 Task: Add Sprouts B-12 W/ Folic Acid & Vit B6 to the cart.
Action: Mouse moved to (19, 87)
Screenshot: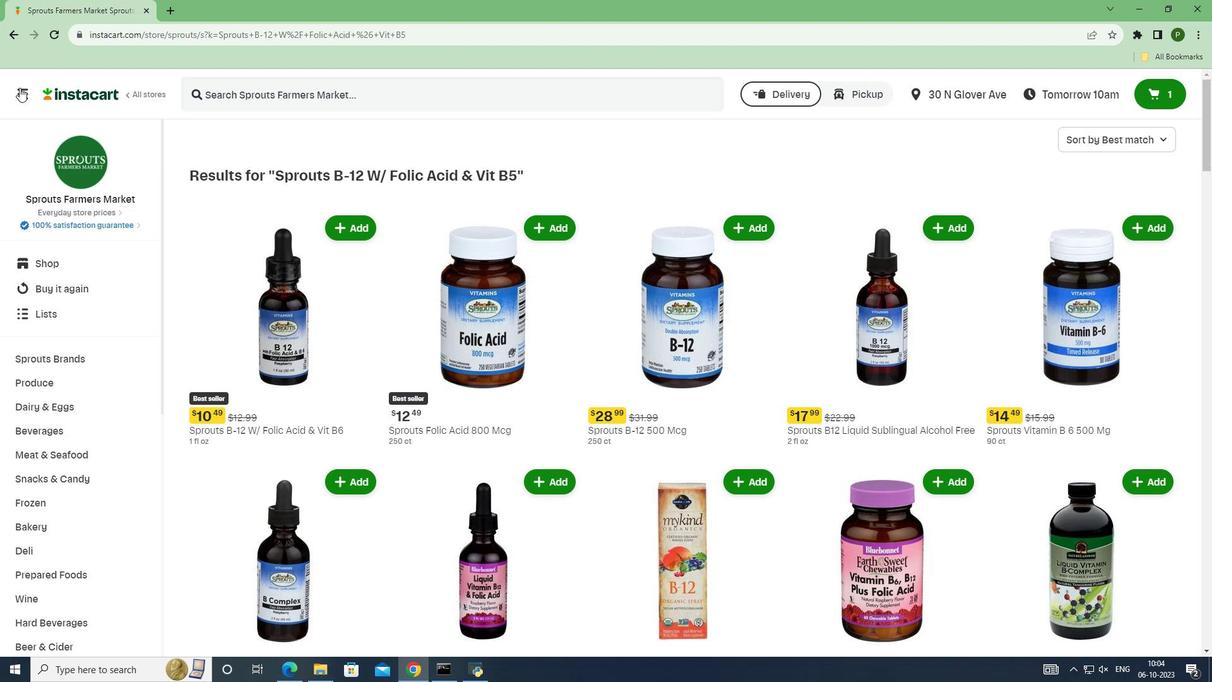 
Action: Mouse pressed left at (19, 87)
Screenshot: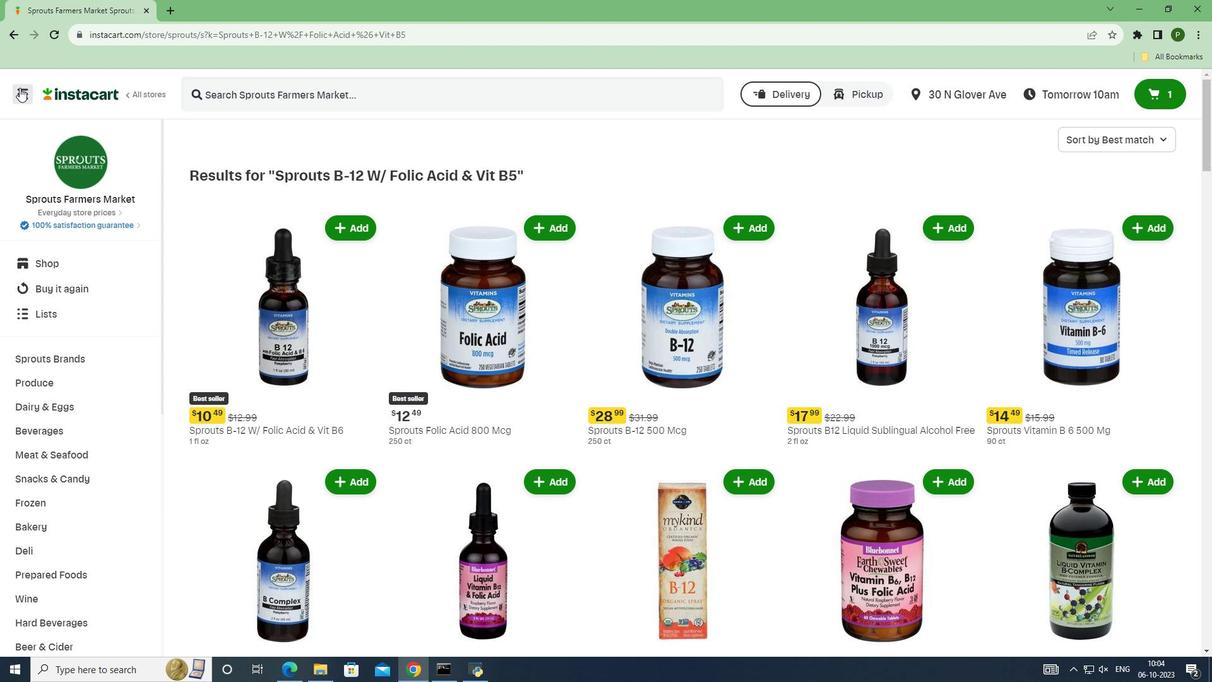 
Action: Mouse moved to (65, 331)
Screenshot: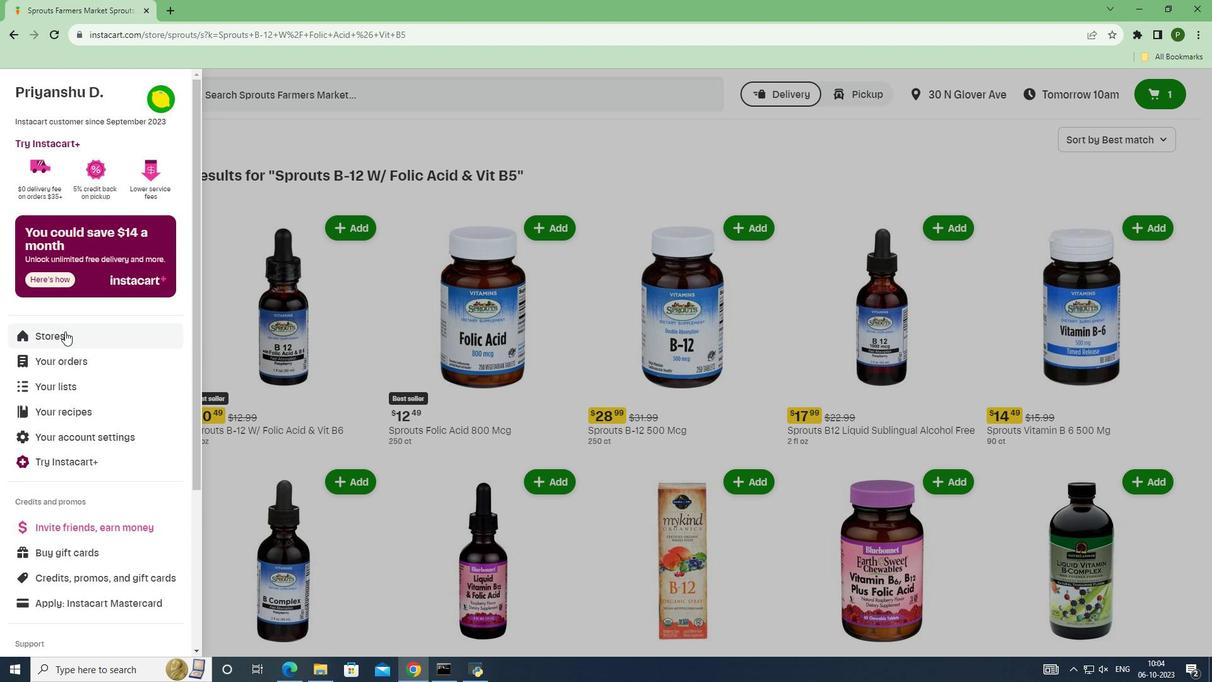 
Action: Mouse pressed left at (65, 331)
Screenshot: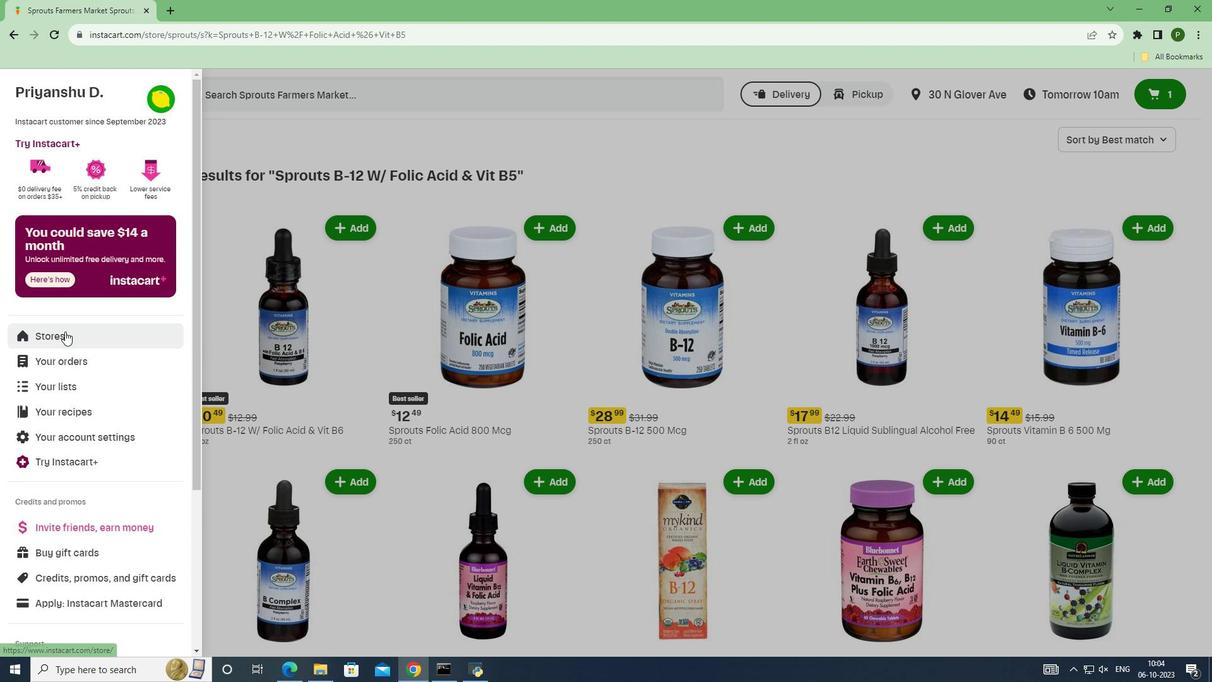 
Action: Mouse moved to (289, 150)
Screenshot: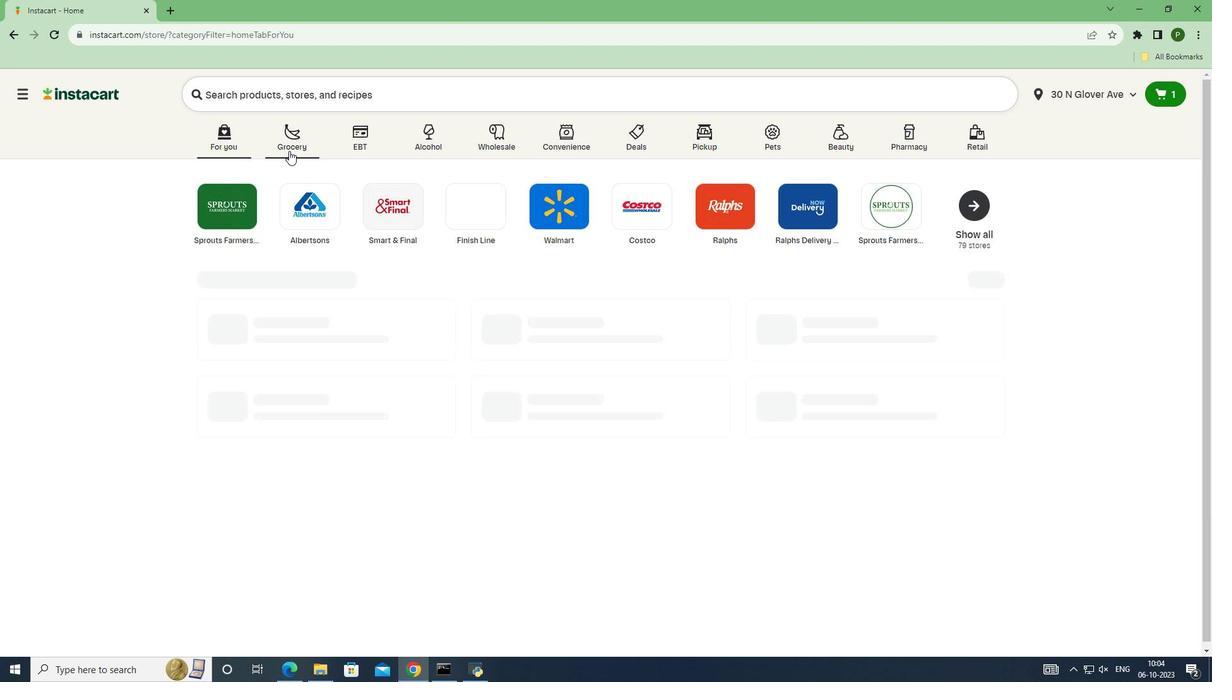 
Action: Mouse pressed left at (289, 150)
Screenshot: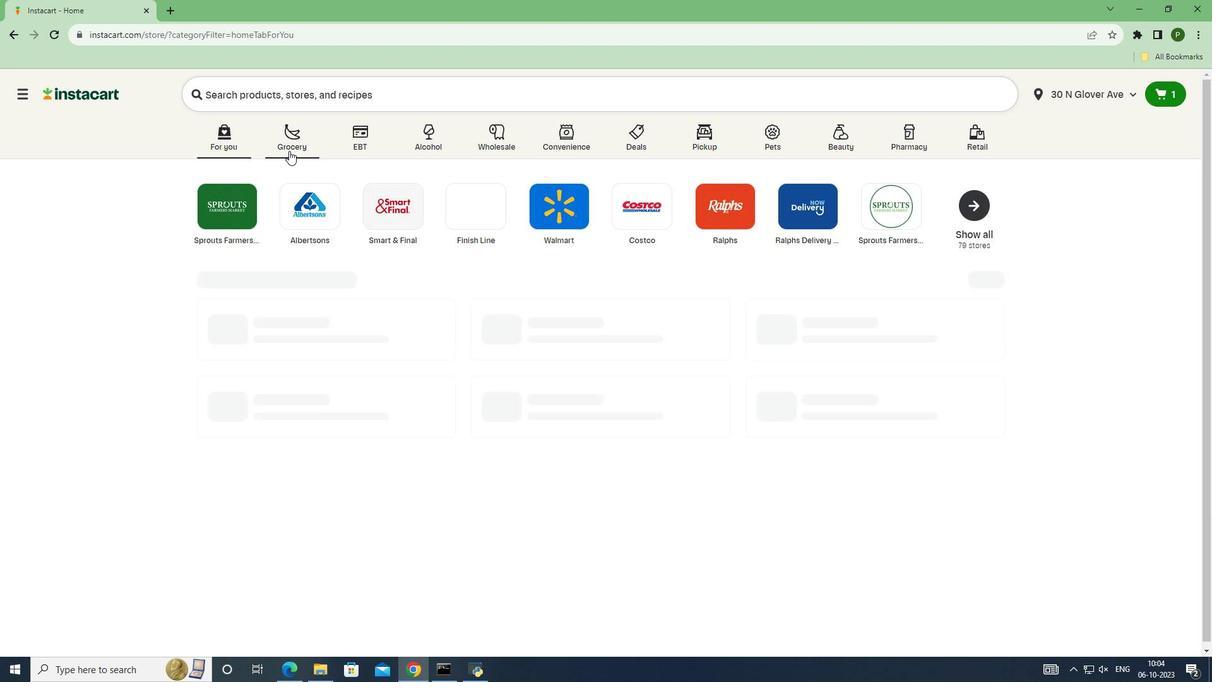 
Action: Mouse moved to (452, 242)
Screenshot: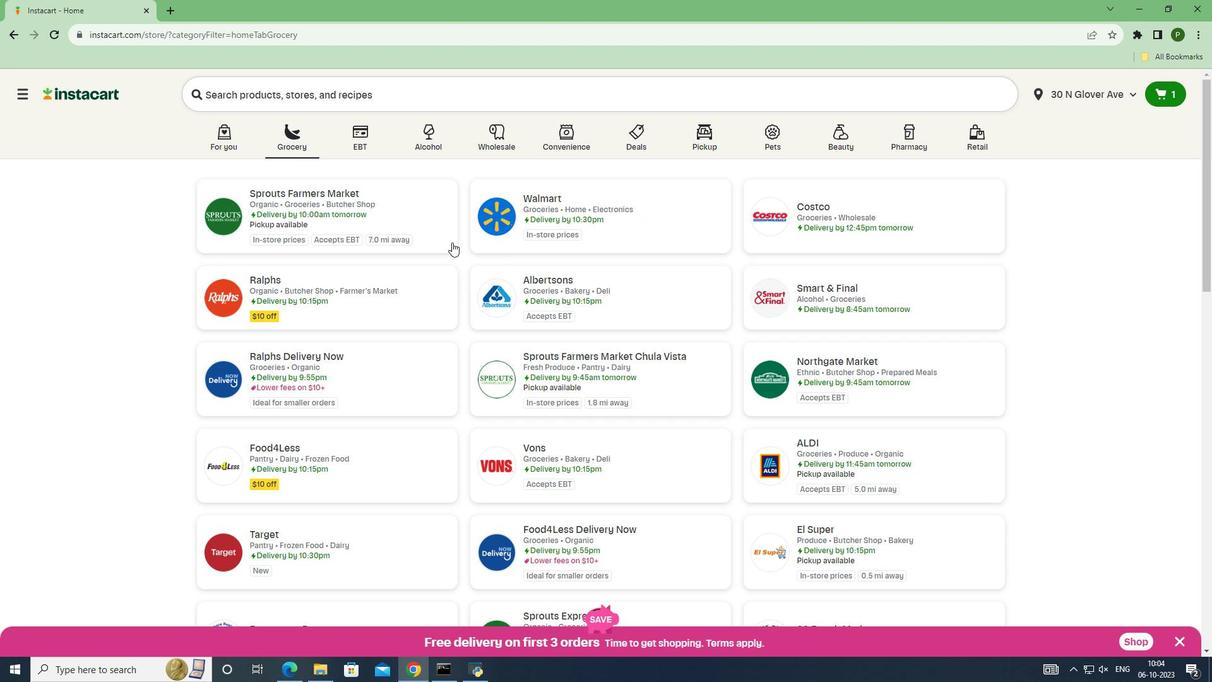 
Action: Mouse pressed left at (452, 242)
Screenshot: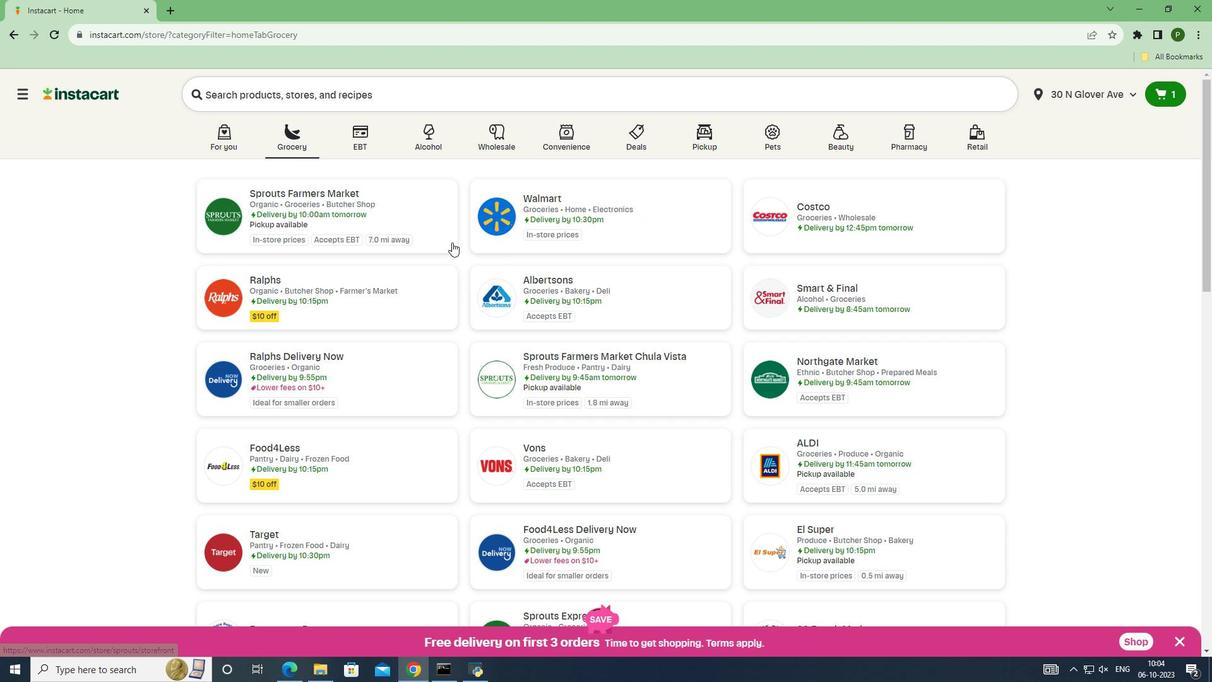 
Action: Mouse moved to (122, 351)
Screenshot: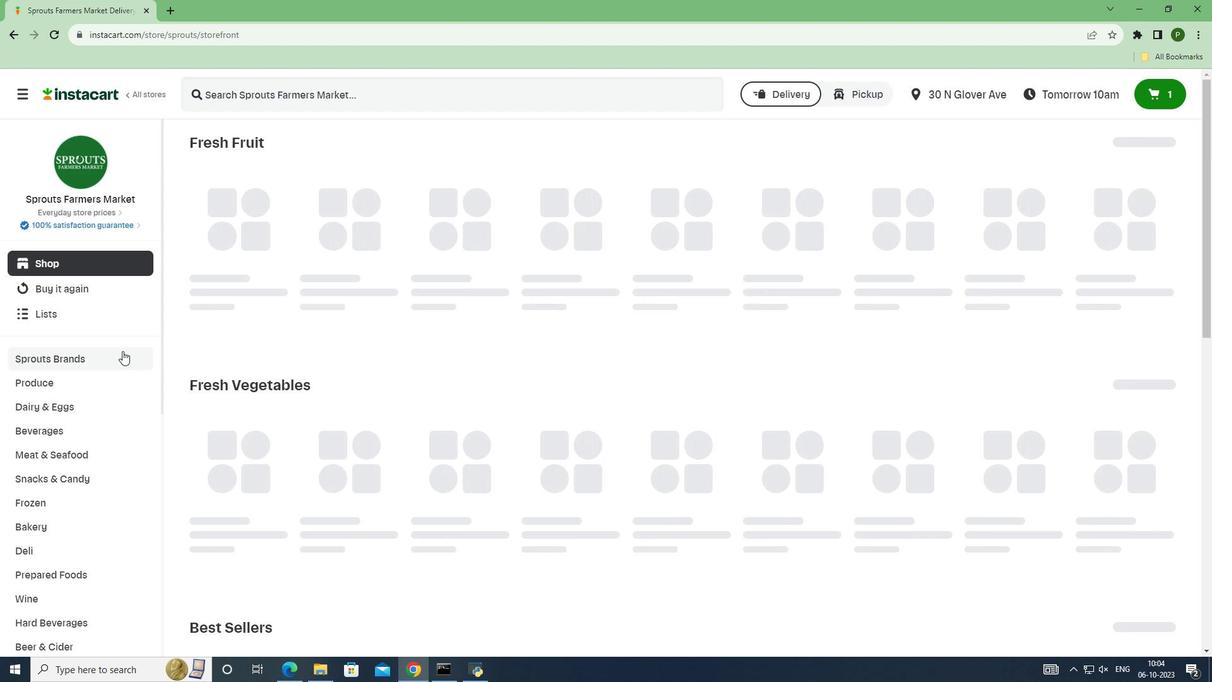 
Action: Mouse pressed left at (122, 351)
Screenshot: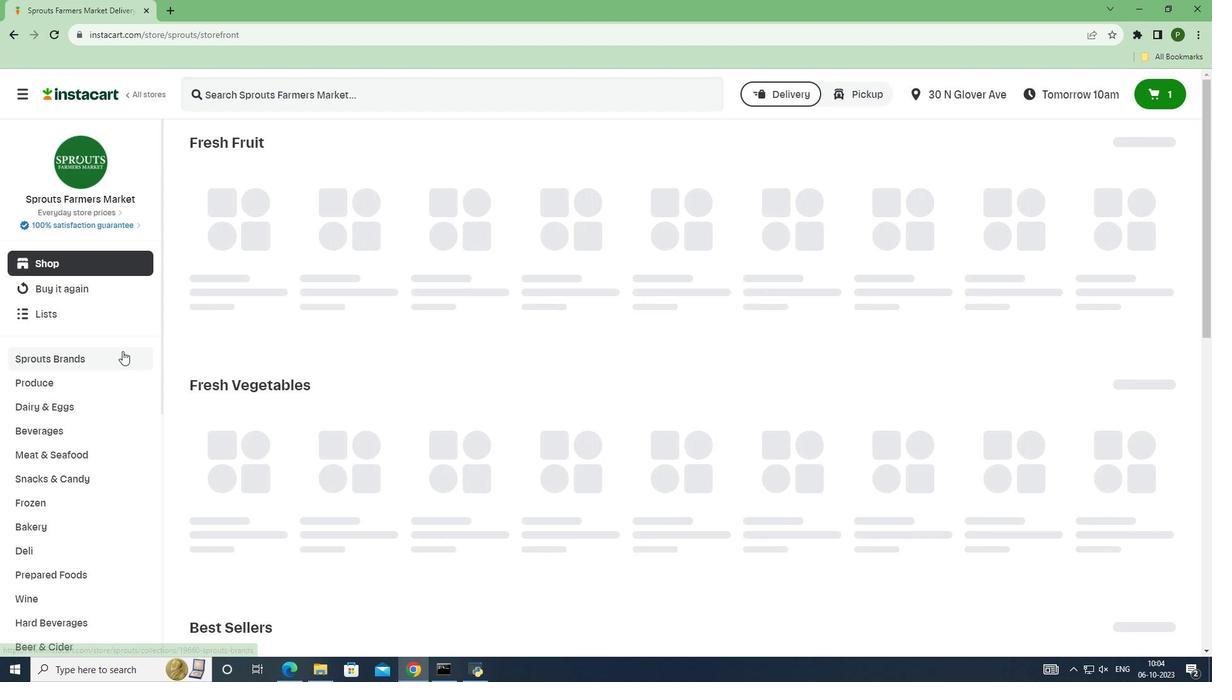 
Action: Mouse moved to (103, 520)
Screenshot: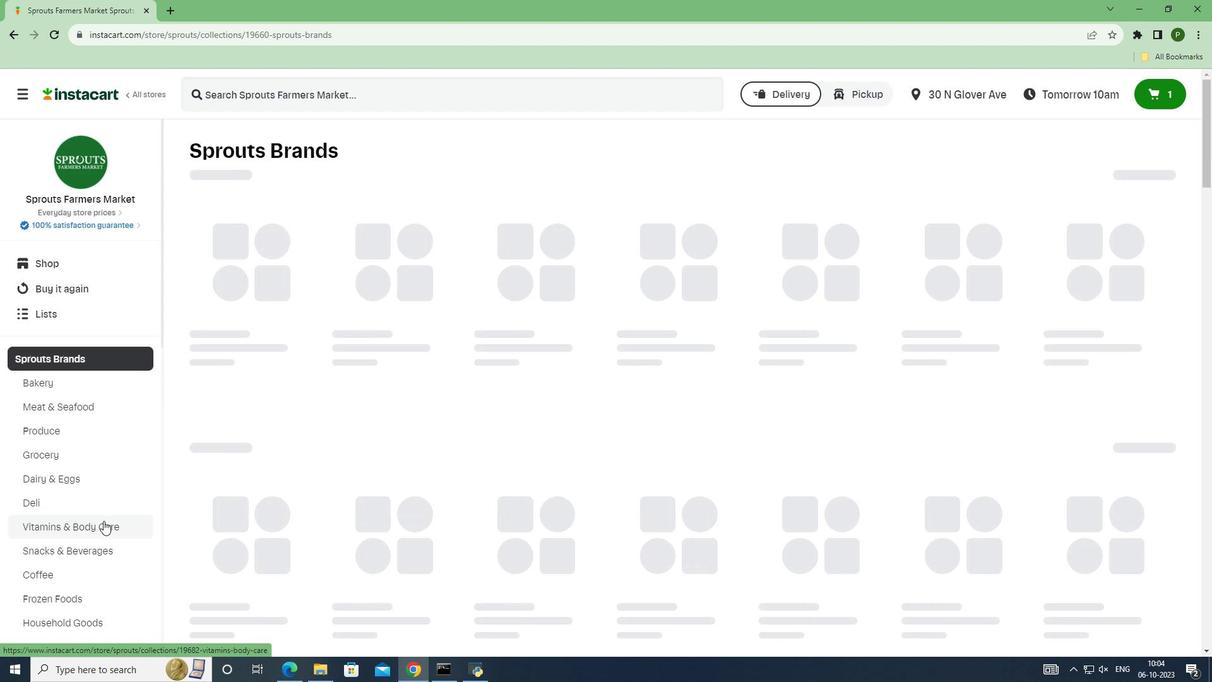 
Action: Mouse pressed left at (103, 520)
Screenshot: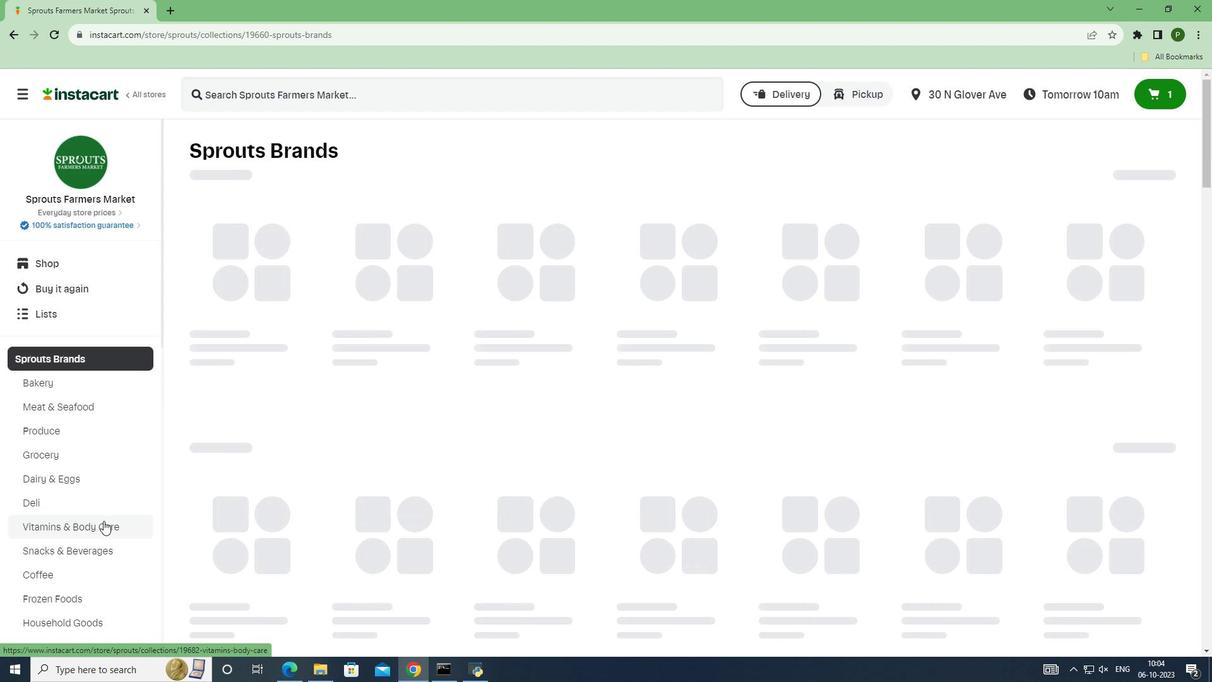 
Action: Mouse moved to (247, 94)
Screenshot: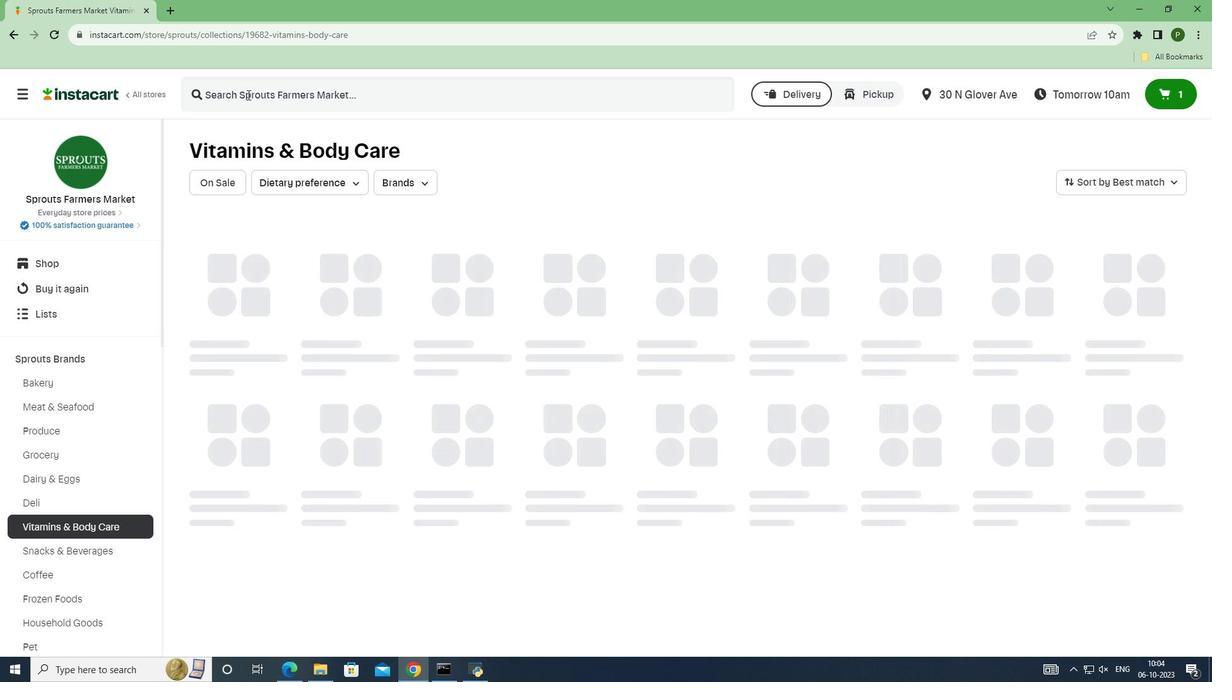 
Action: Mouse pressed left at (247, 94)
Screenshot: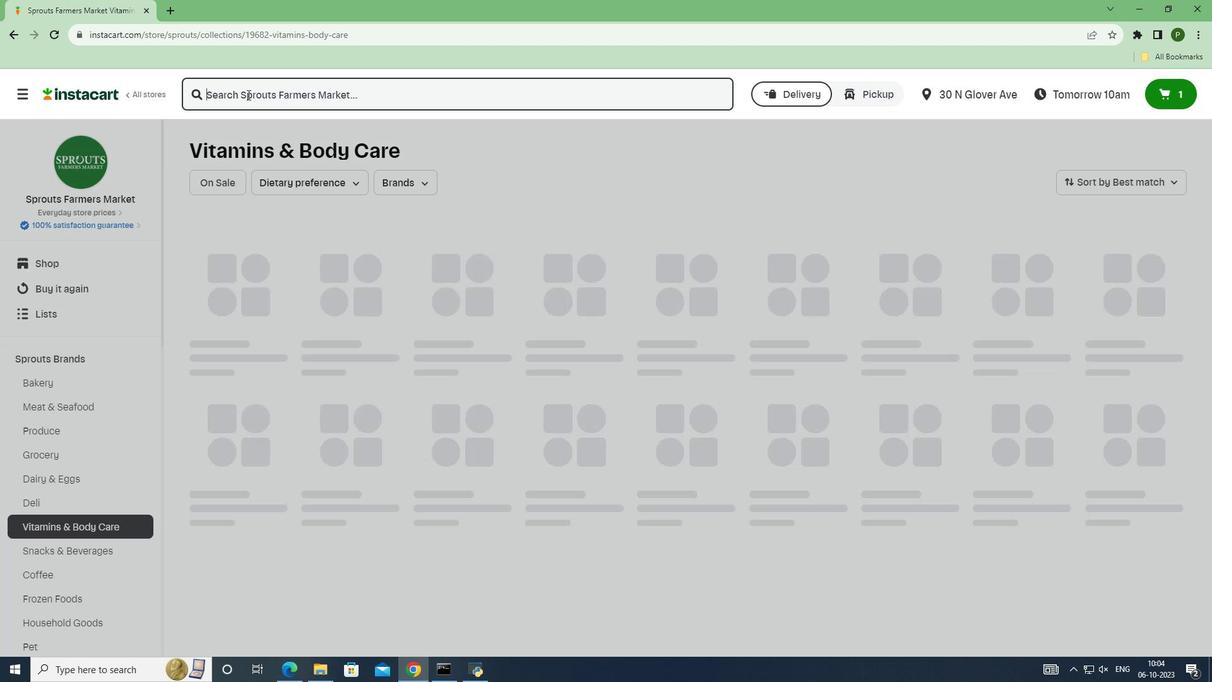 
Action: Key pressed s<Key.caps_lock>PROUTS<Key.space><Key.caps_lock>b-12<Key.space>w/<Key.space>f<Key.caps_lock>OLIC<Key.space><Key.caps_lock>a<Key.caps_lock>CID<Key.space><Key.shift>&<Key.space><Key.caps_lock>v<Key.caps_lock>IT<Key.space><Key.caps_lock>b6<Key.enter>
Screenshot: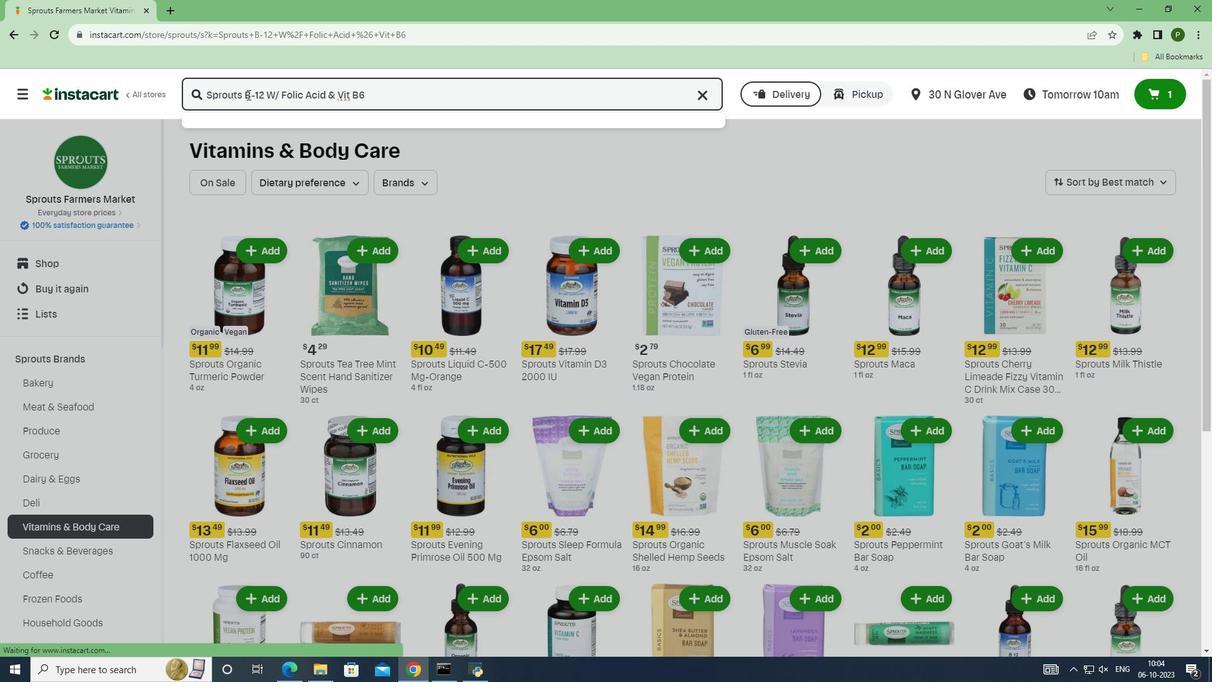 
Action: Mouse moved to (531, 239)
Screenshot: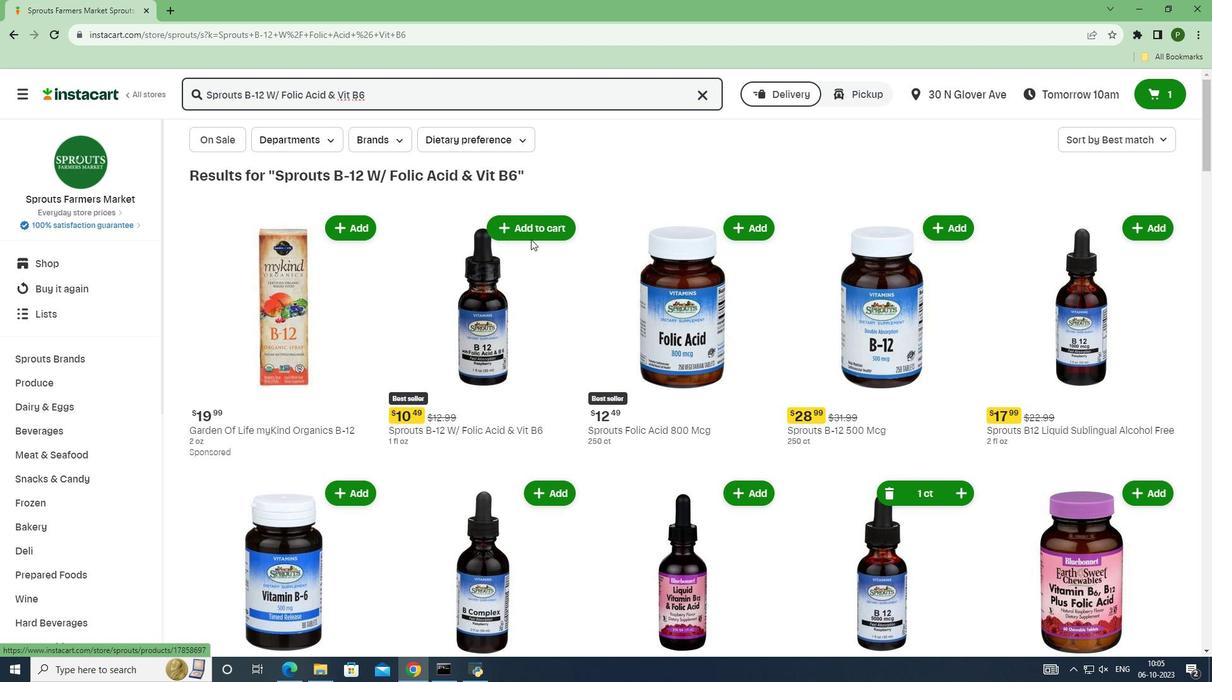 
Action: Mouse pressed left at (531, 239)
Screenshot: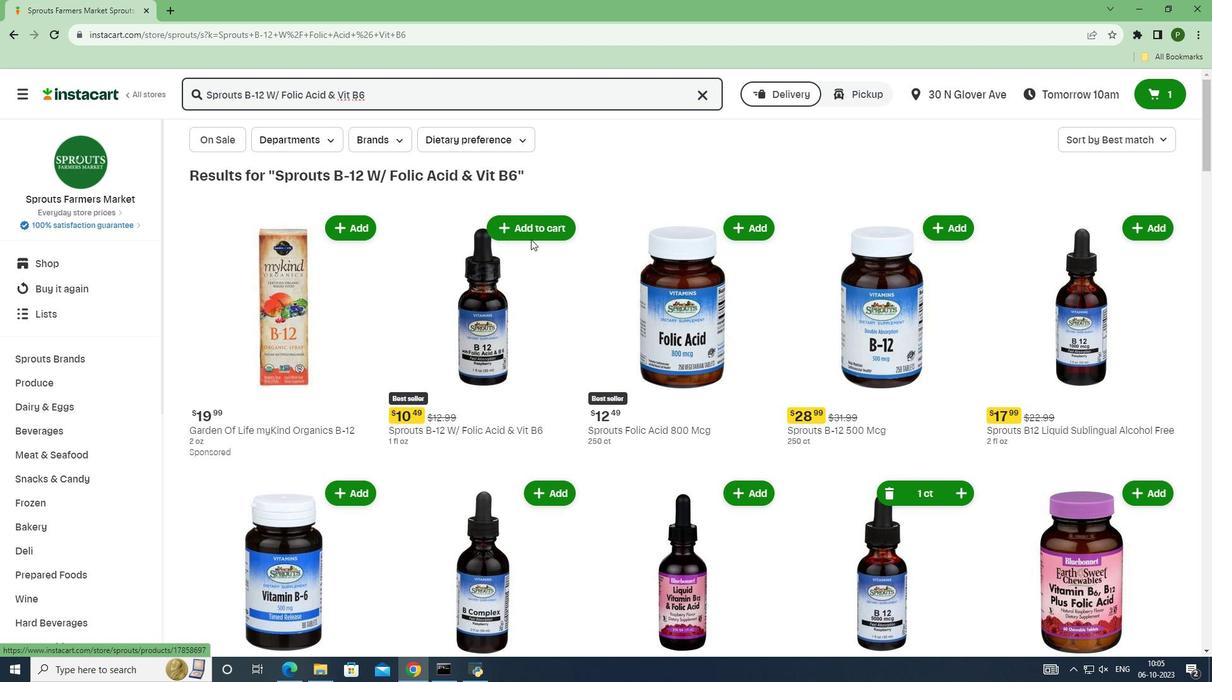 
Action: Mouse moved to (531, 237)
Screenshot: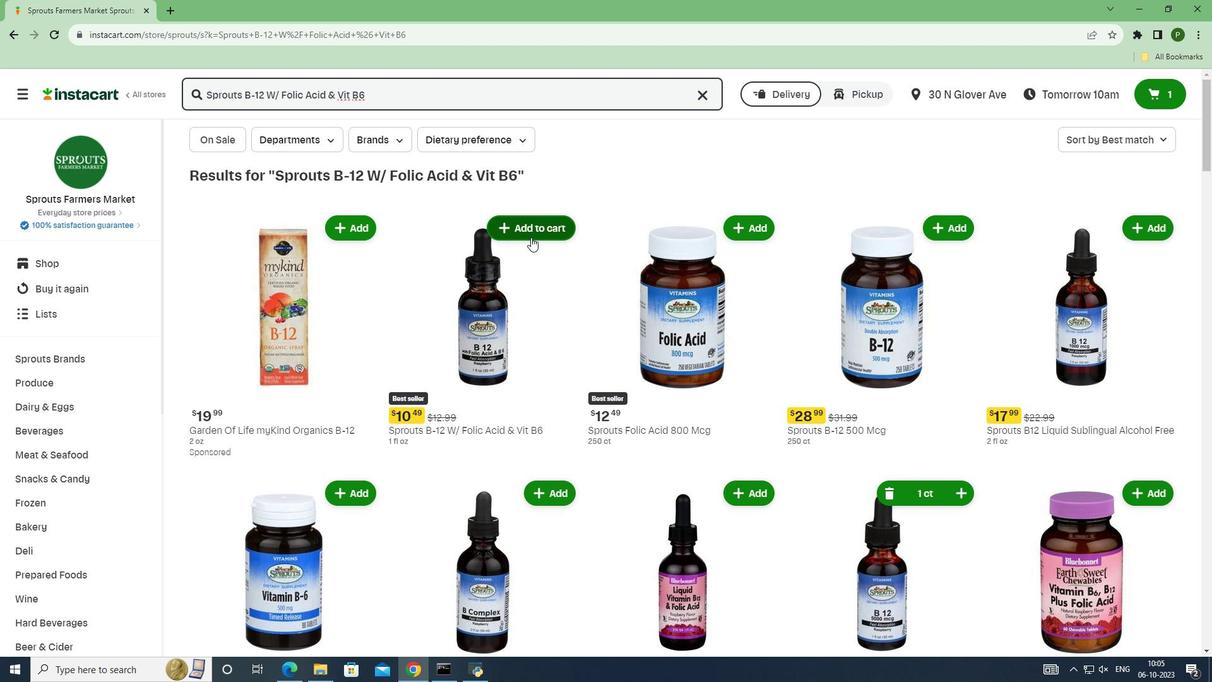 
Action: Mouse pressed left at (531, 237)
Screenshot: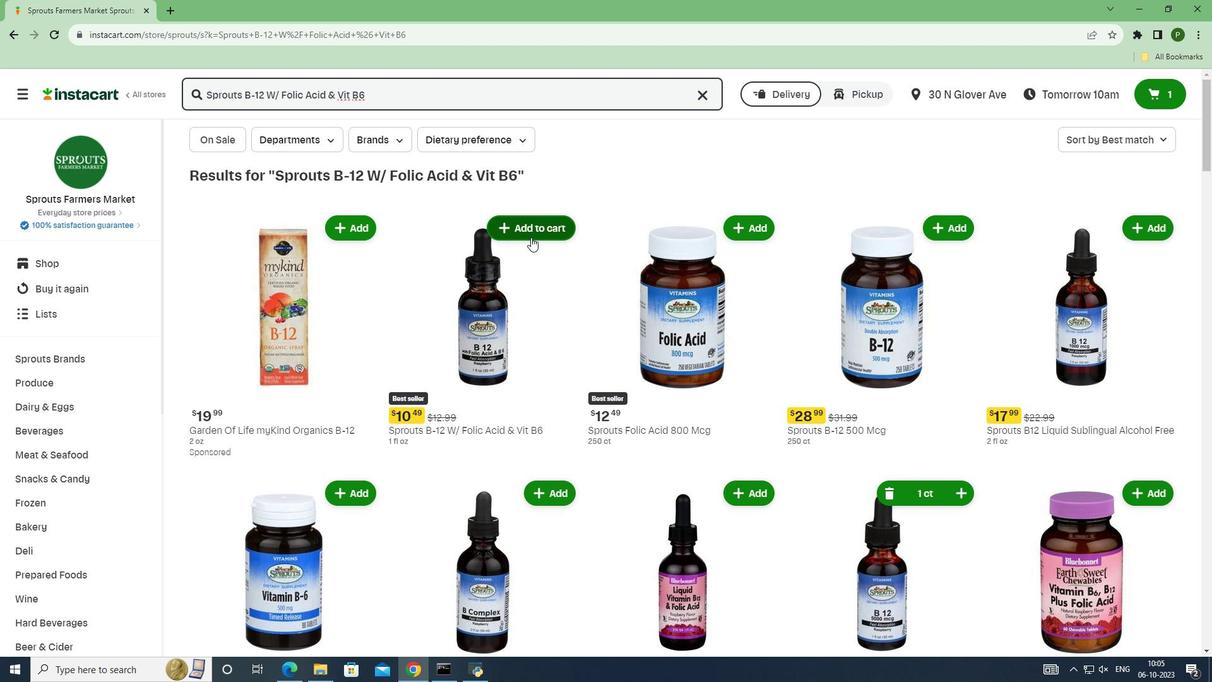 
Action: Mouse moved to (546, 372)
Screenshot: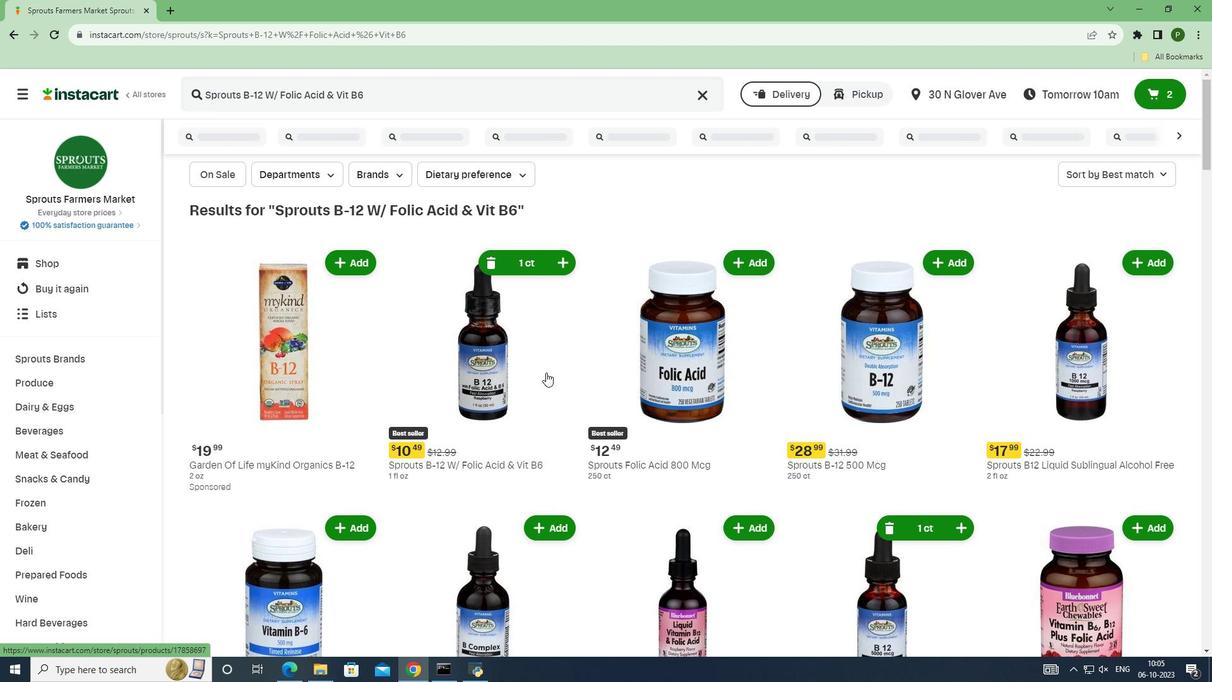 
